 Task: Select the criteria, the date is on or before to in the "past year".
Action: Mouse moved to (178, 69)
Screenshot: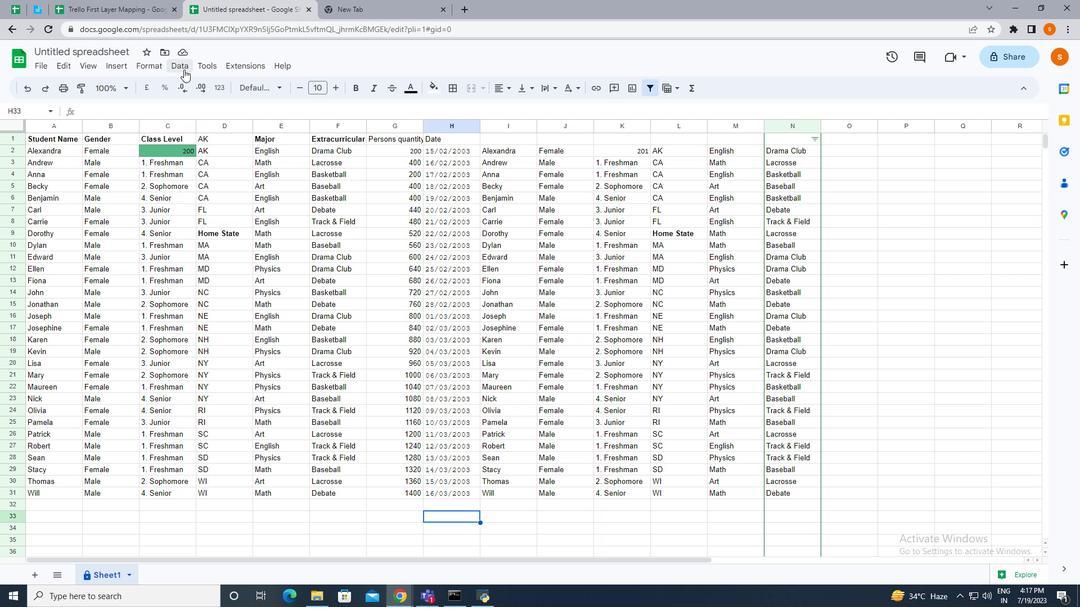 
Action: Mouse pressed left at (178, 69)
Screenshot: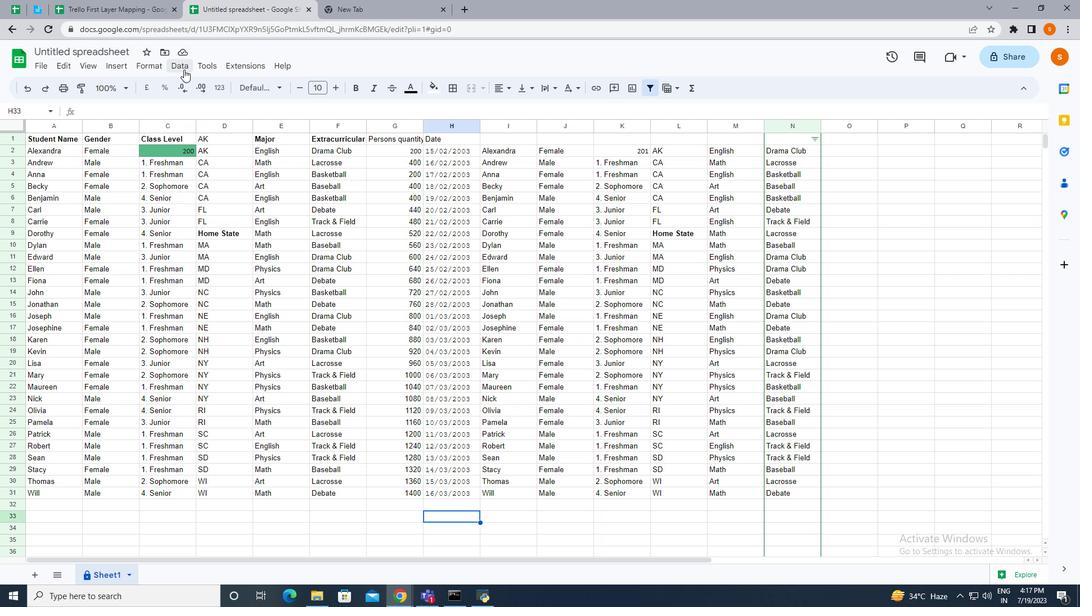 
Action: Mouse moved to (216, 289)
Screenshot: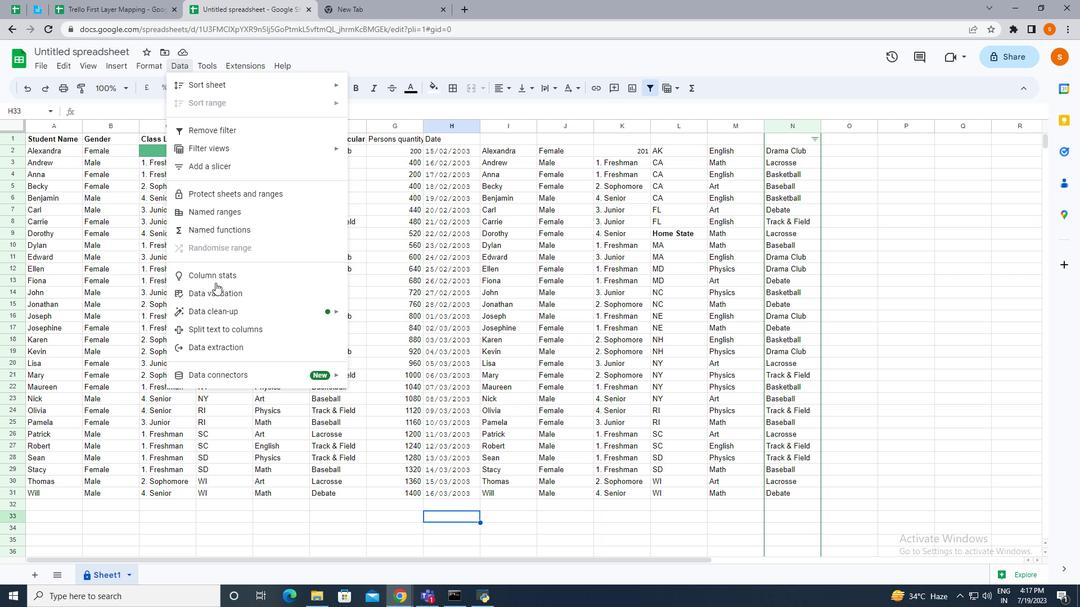 
Action: Mouse pressed left at (216, 289)
Screenshot: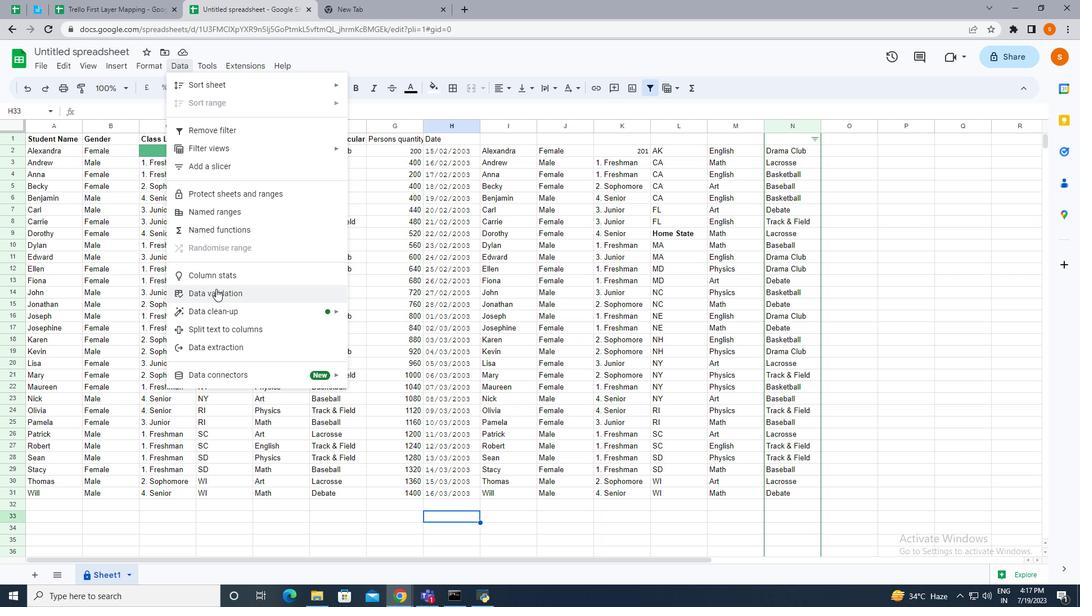 
Action: Mouse moved to (967, 130)
Screenshot: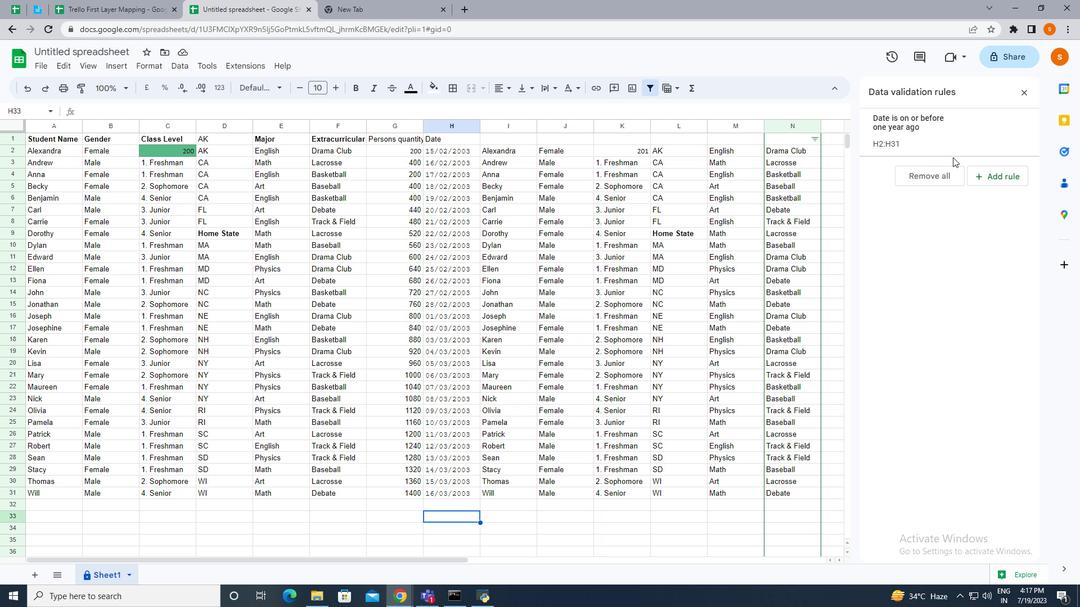 
Action: Mouse pressed left at (967, 130)
Screenshot: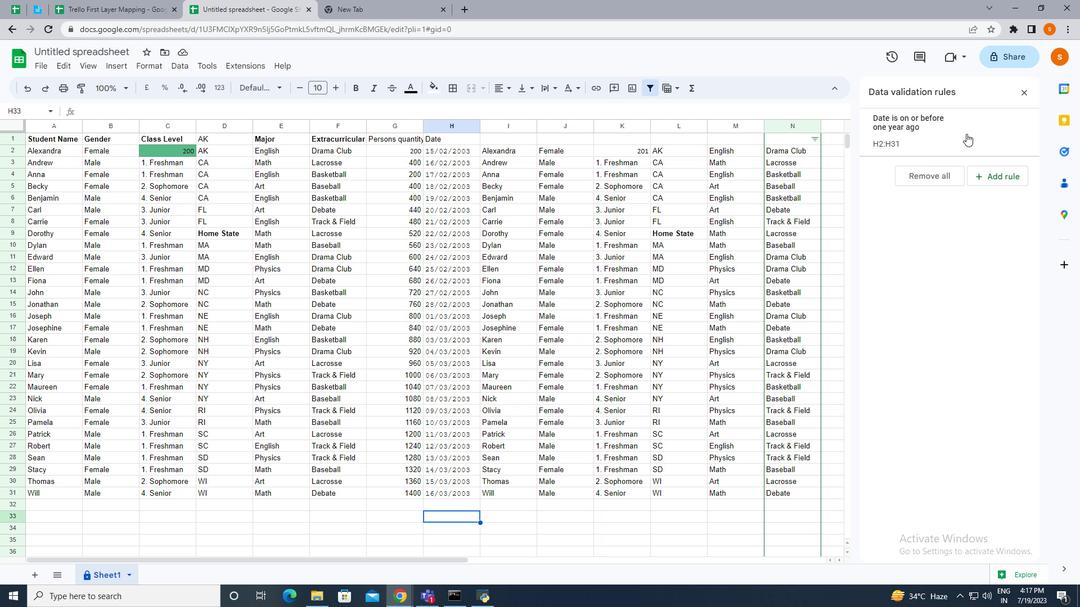 
Action: Mouse moved to (907, 193)
Screenshot: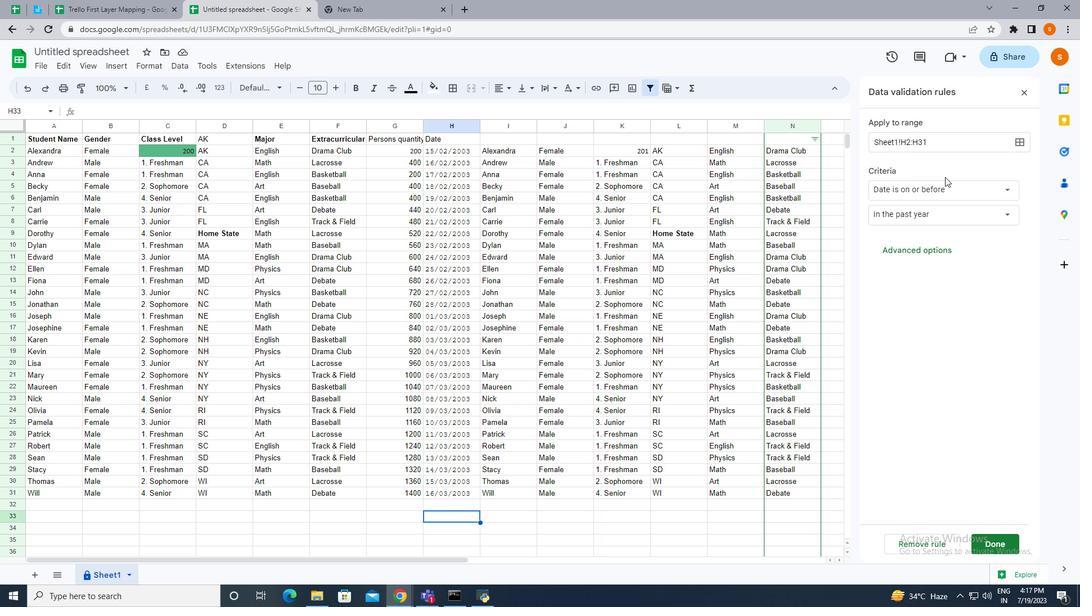 
Action: Mouse pressed left at (907, 193)
Screenshot: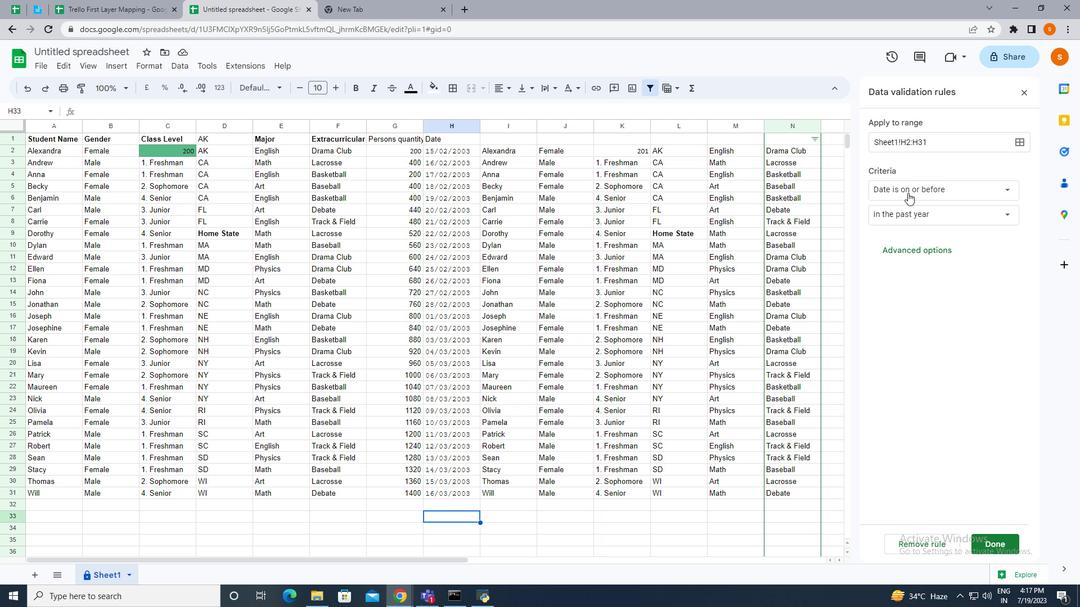 
Action: Mouse moved to (924, 223)
Screenshot: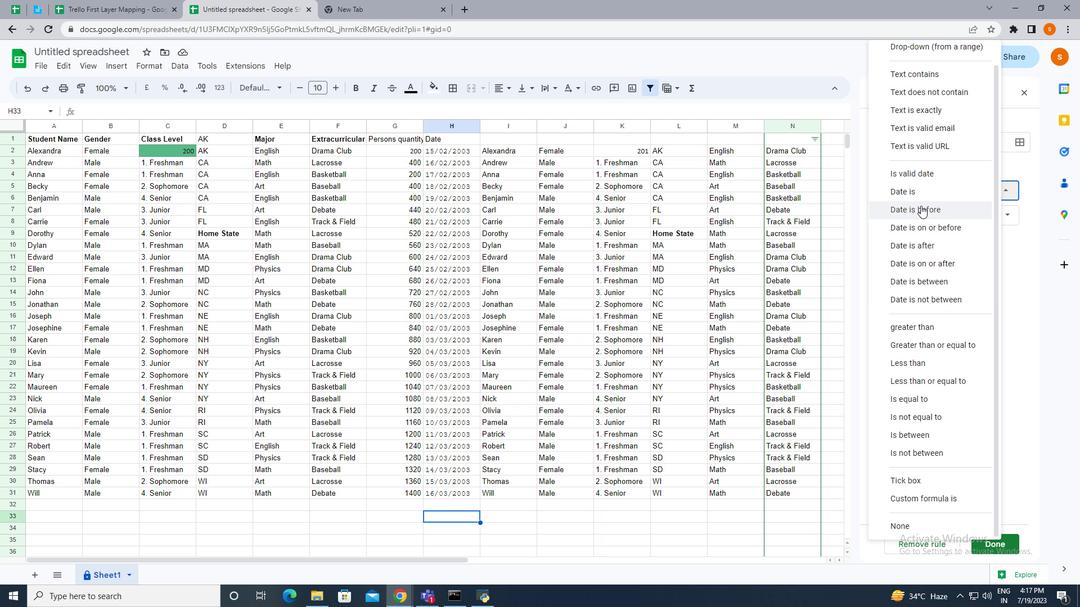 
Action: Mouse pressed left at (924, 223)
Screenshot: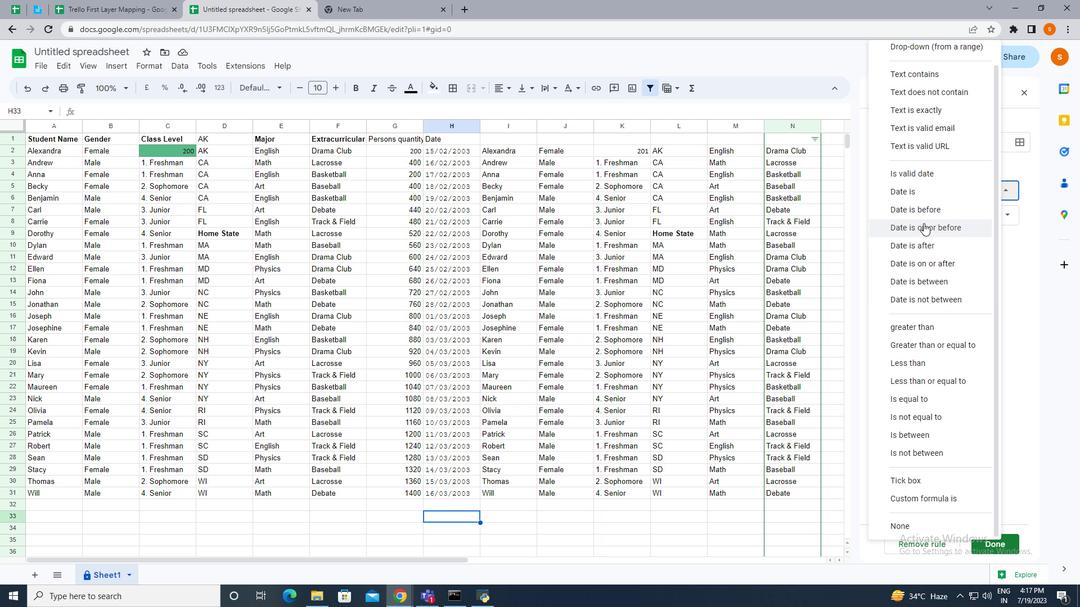 
Action: Mouse moved to (922, 213)
Screenshot: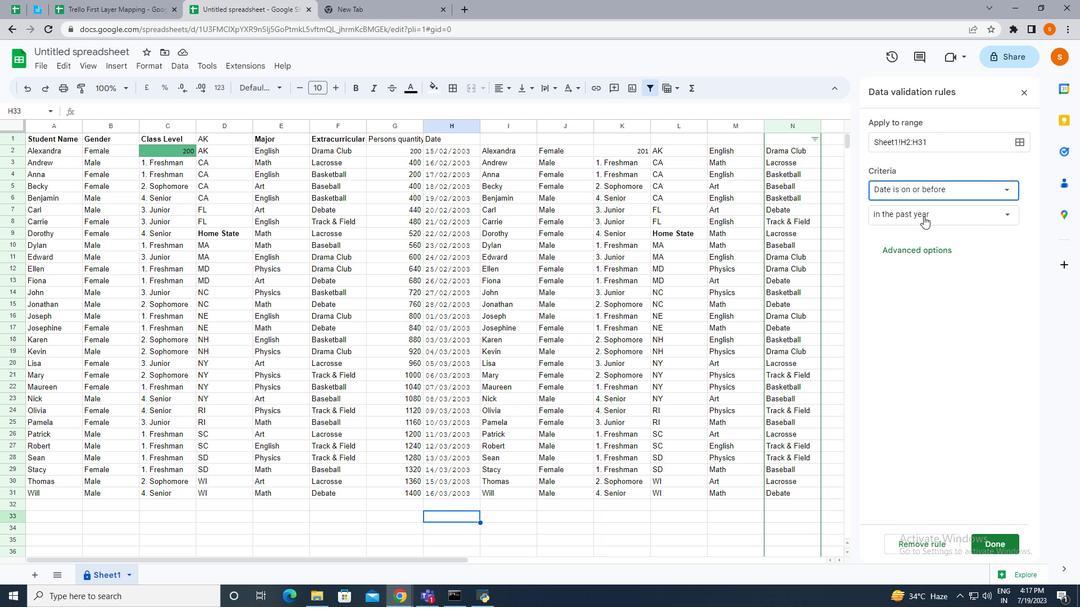 
Action: Mouse pressed left at (922, 213)
Screenshot: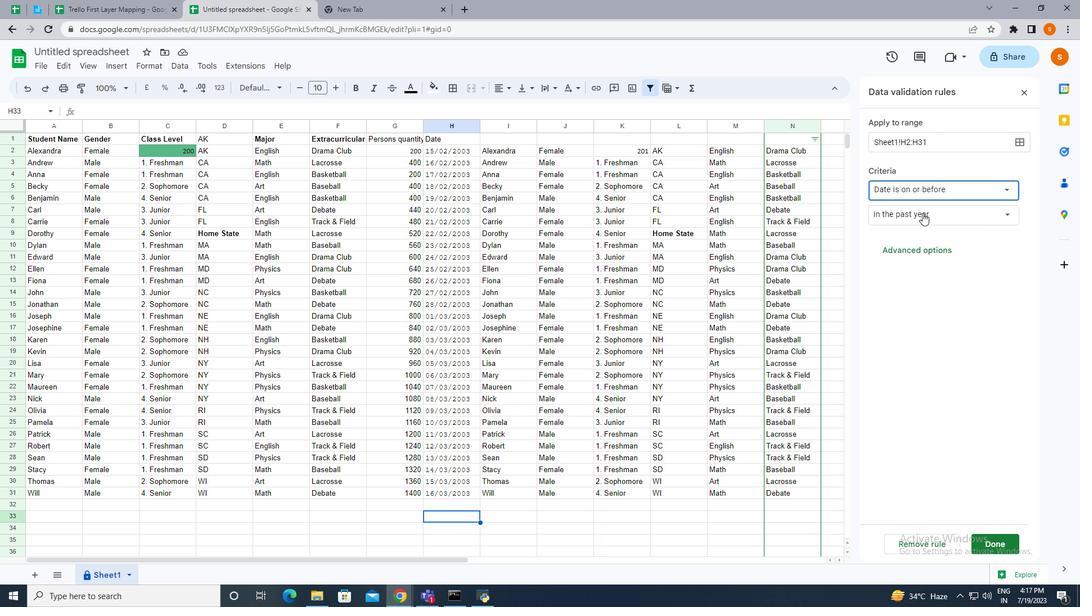 
Action: Mouse pressed left at (922, 213)
Screenshot: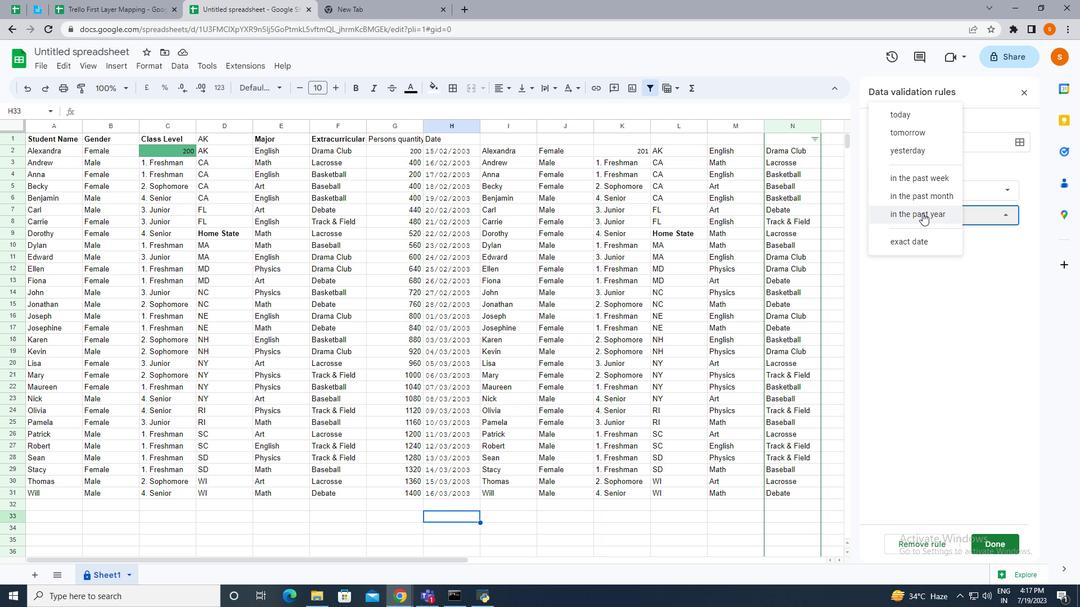 
Action: Mouse moved to (871, 334)
Screenshot: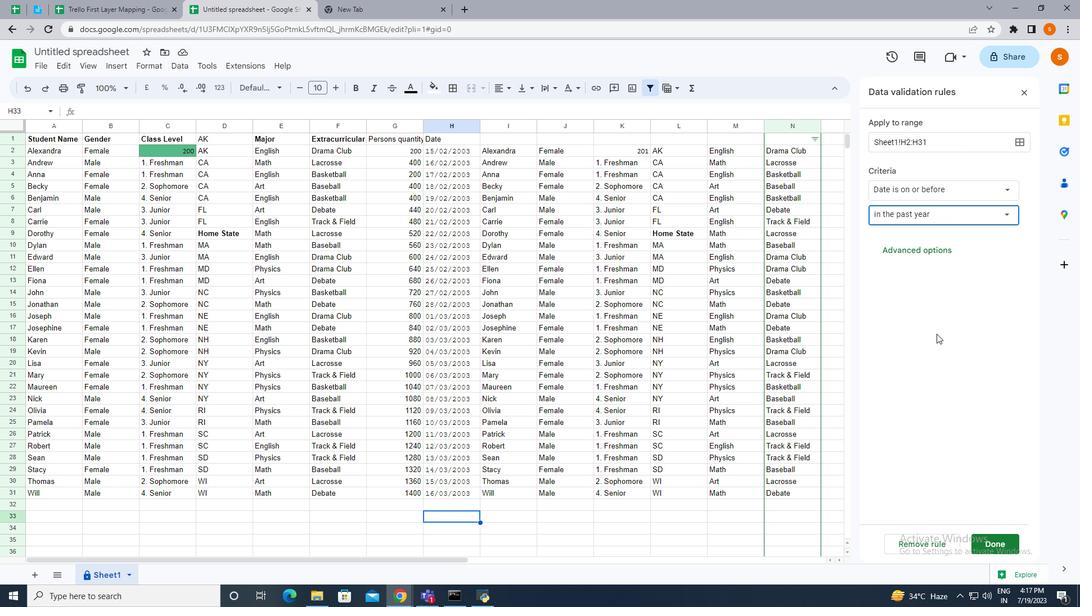 
